 Task: Add a condition where "Channel Is not Web form" in new tickets in your groups.
Action: Mouse moved to (102, 396)
Screenshot: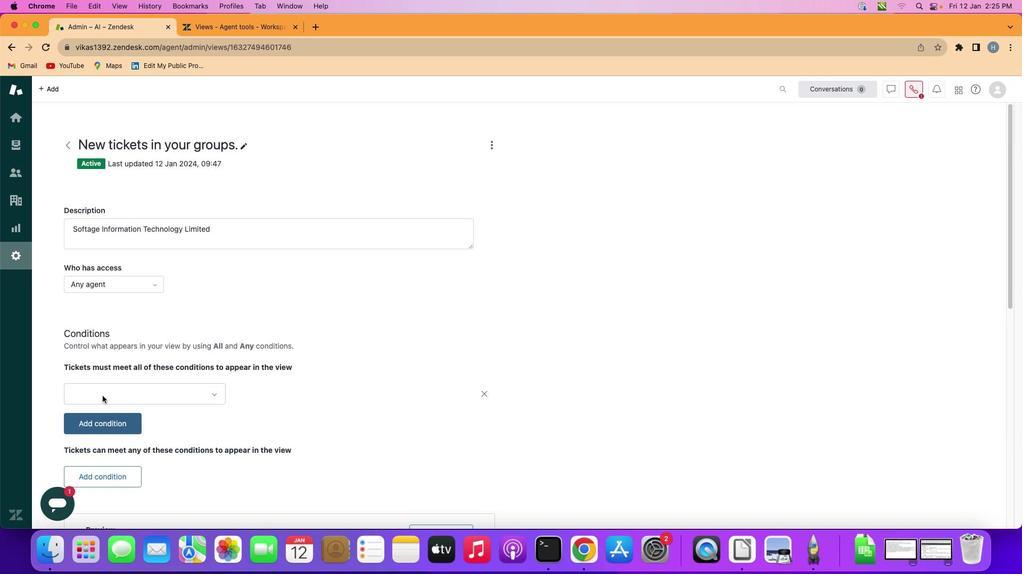 
Action: Mouse pressed left at (102, 396)
Screenshot: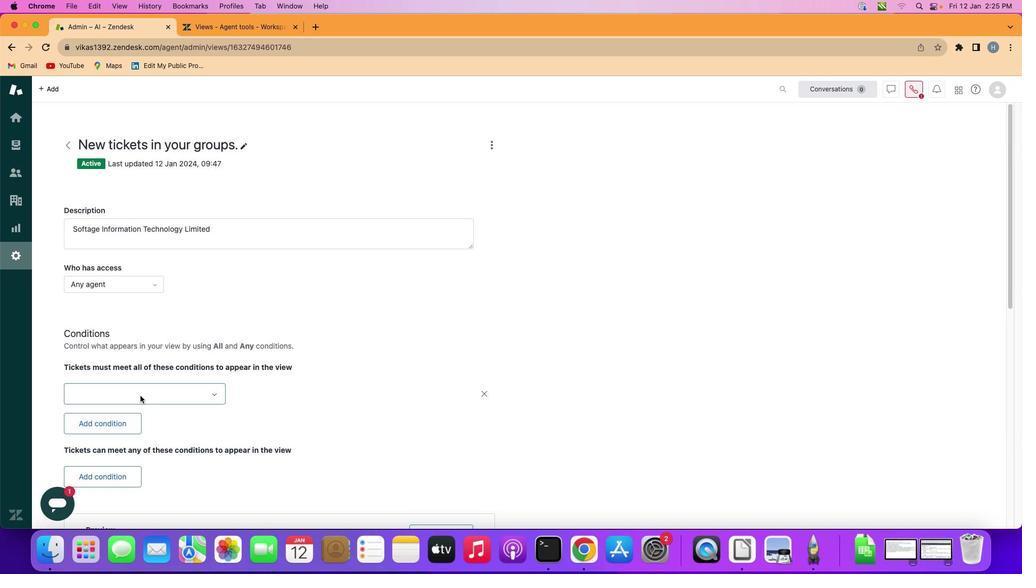 
Action: Mouse moved to (163, 392)
Screenshot: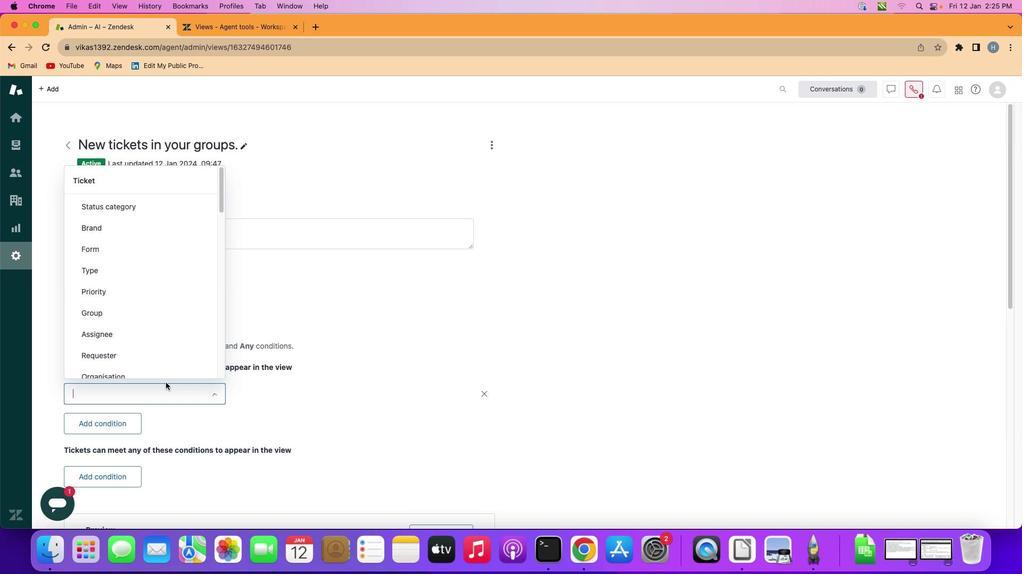 
Action: Mouse pressed left at (163, 392)
Screenshot: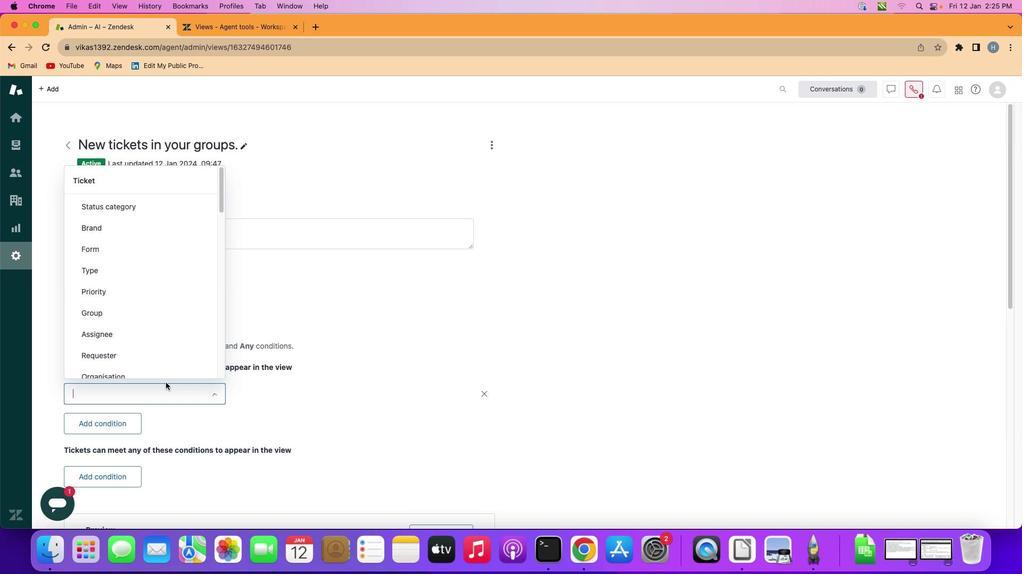
Action: Mouse moved to (168, 271)
Screenshot: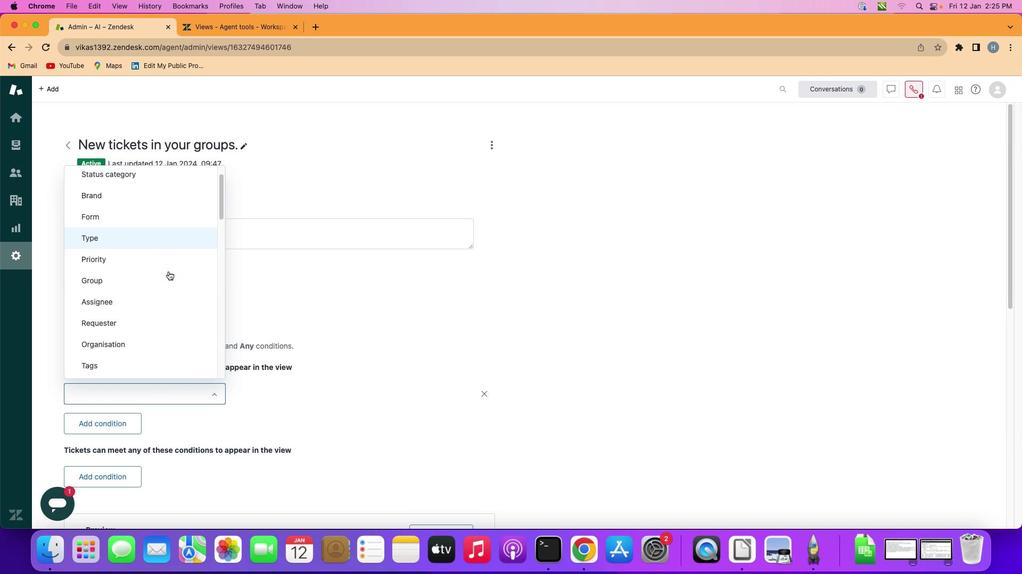 
Action: Mouse scrolled (168, 271) with delta (0, 0)
Screenshot: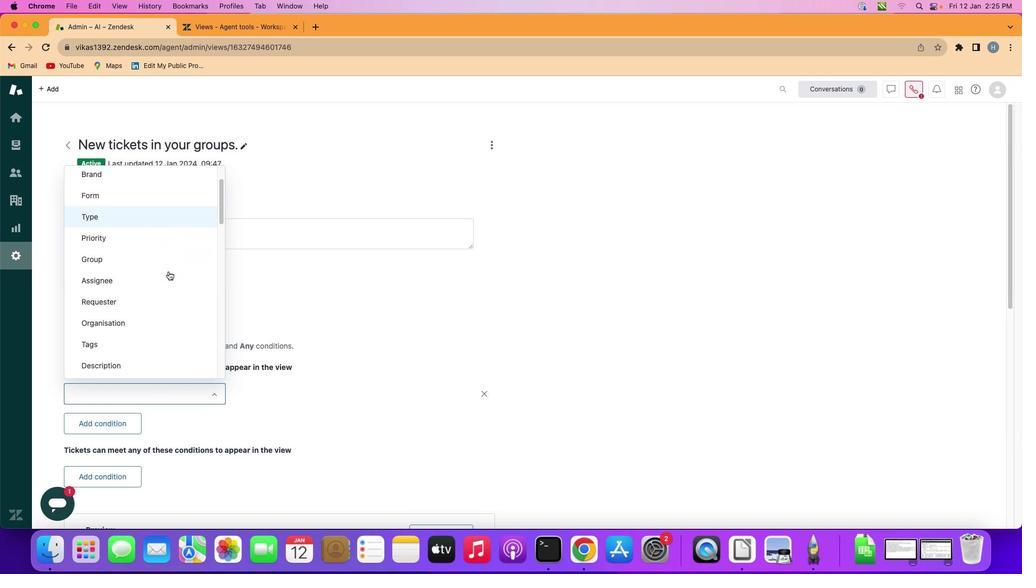 
Action: Mouse scrolled (168, 271) with delta (0, 0)
Screenshot: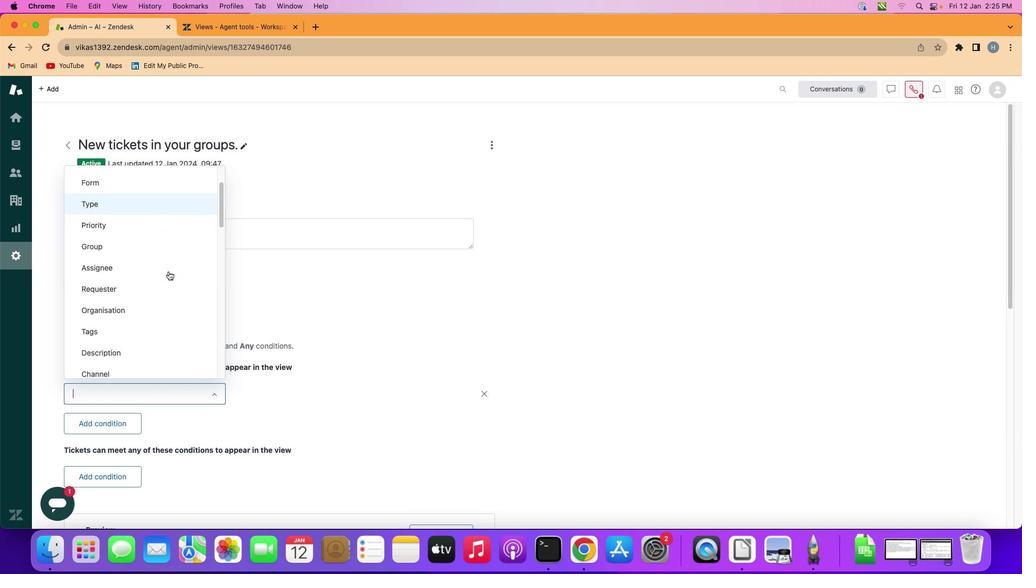 
Action: Mouse scrolled (168, 271) with delta (0, 0)
Screenshot: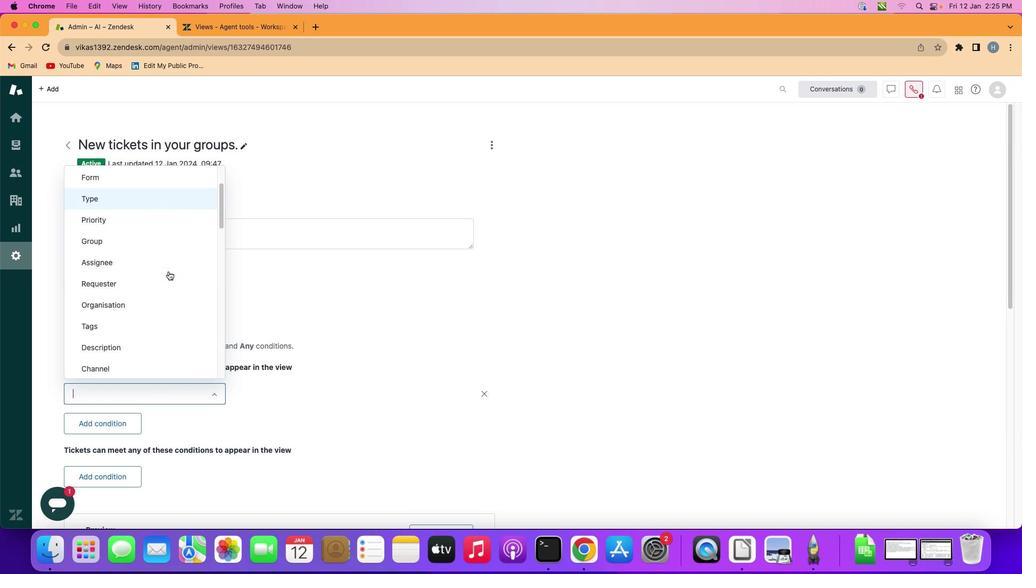 
Action: Mouse scrolled (168, 271) with delta (0, 0)
Screenshot: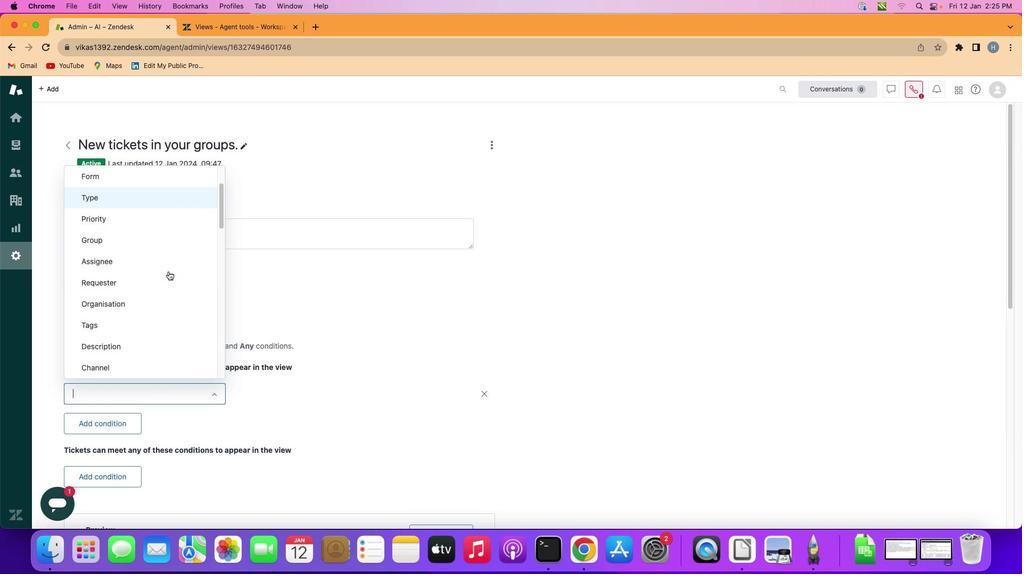 
Action: Mouse scrolled (168, 271) with delta (0, 0)
Screenshot: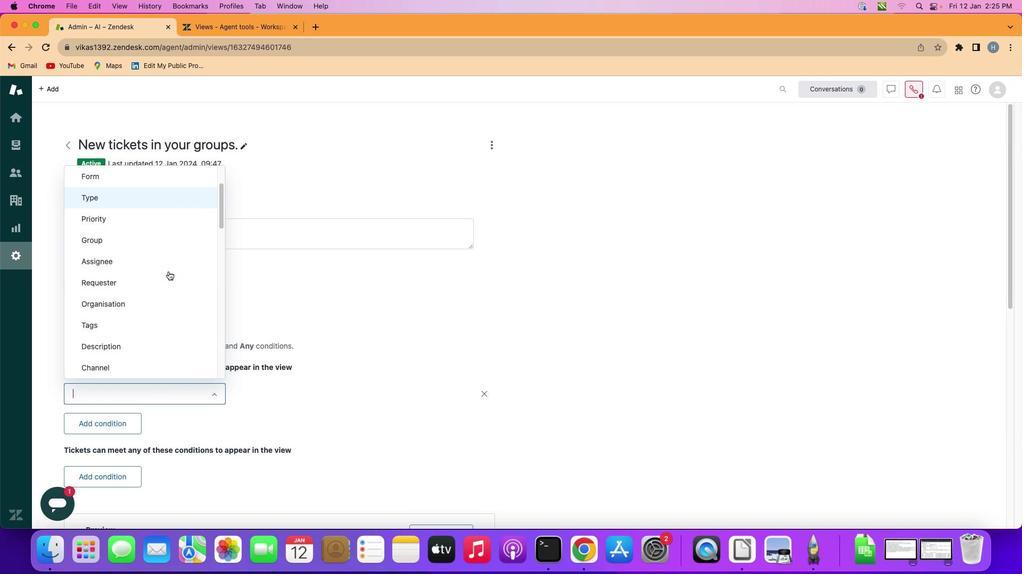 
Action: Mouse scrolled (168, 271) with delta (0, 0)
Screenshot: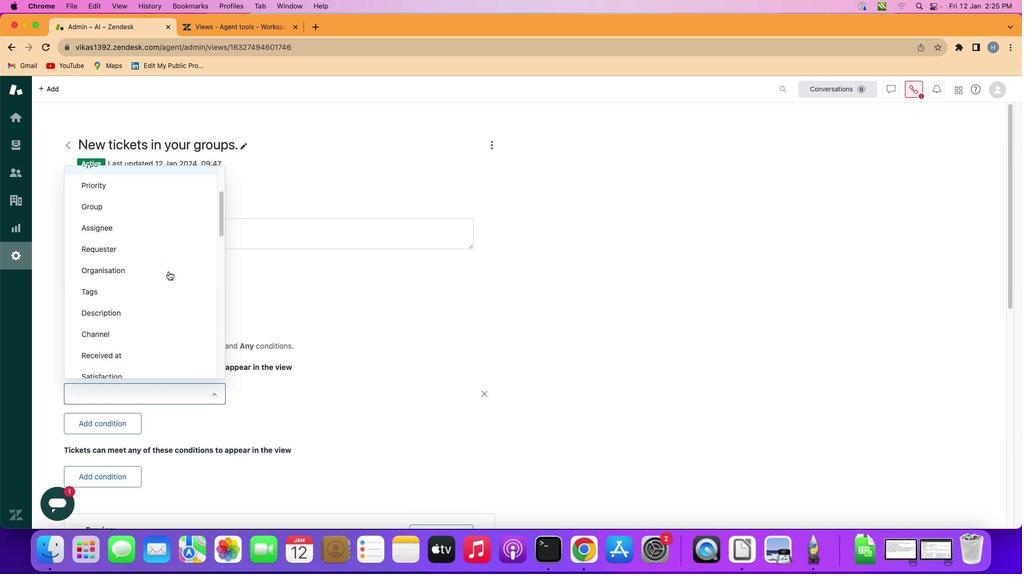 
Action: Mouse scrolled (168, 271) with delta (0, 0)
Screenshot: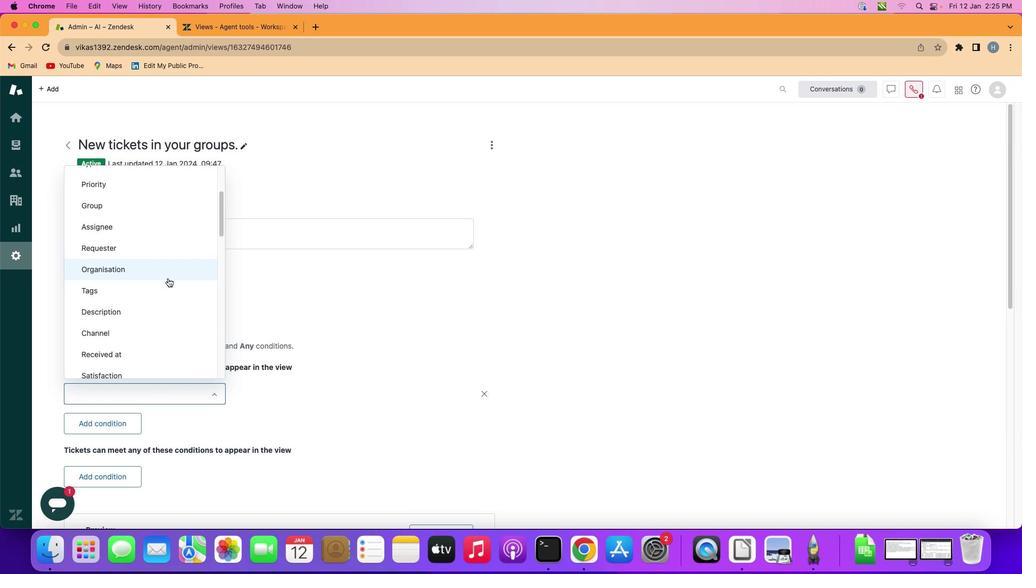 
Action: Mouse scrolled (168, 271) with delta (0, 0)
Screenshot: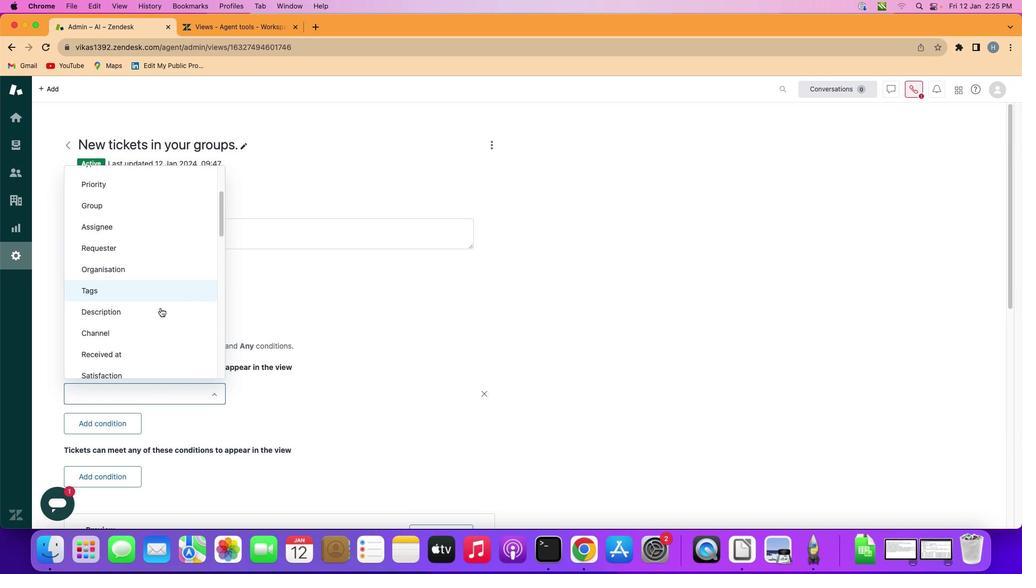 
Action: Mouse scrolled (168, 271) with delta (0, 0)
Screenshot: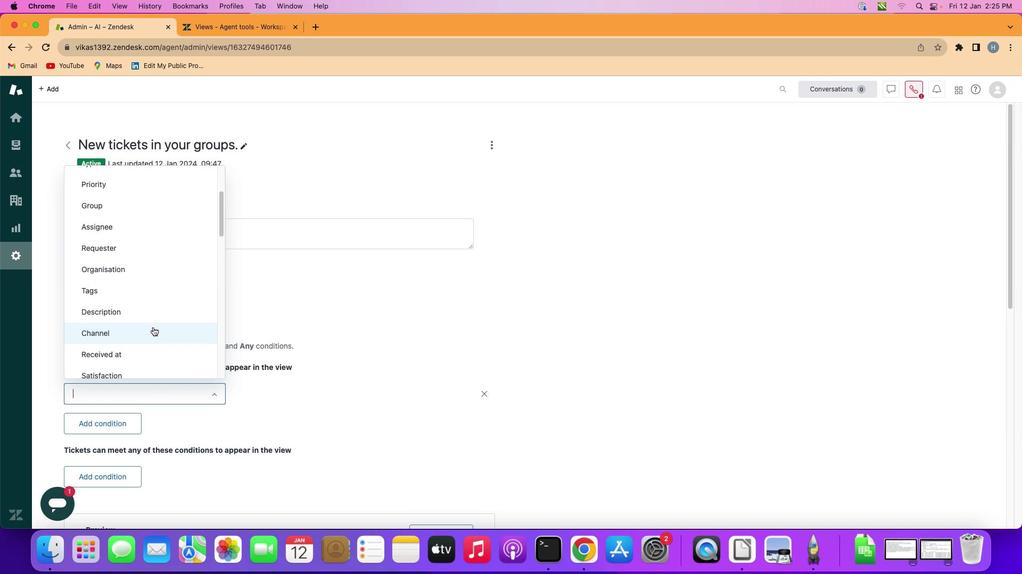 
Action: Mouse moved to (150, 332)
Screenshot: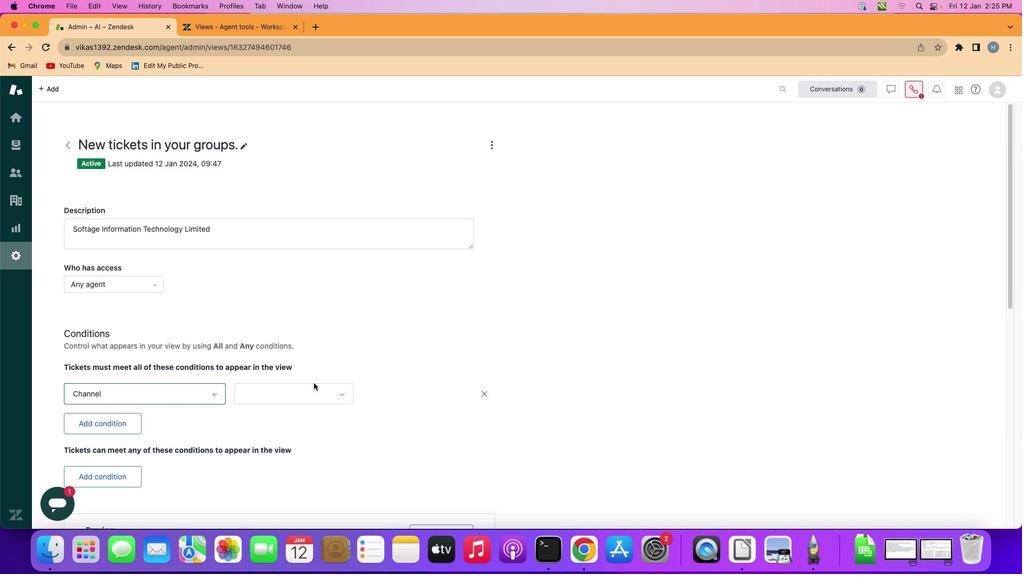 
Action: Mouse pressed left at (150, 332)
Screenshot: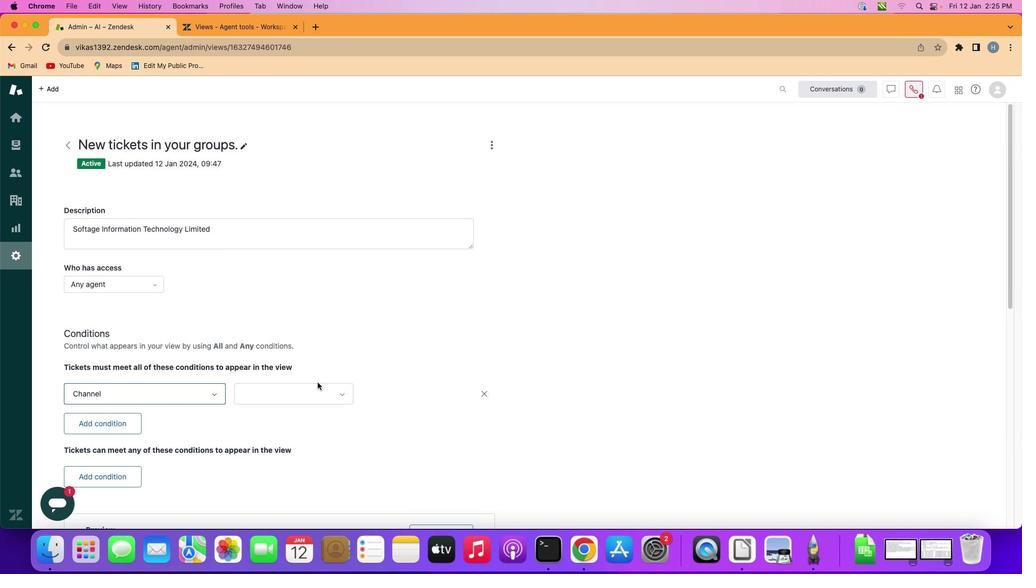 
Action: Mouse moved to (317, 388)
Screenshot: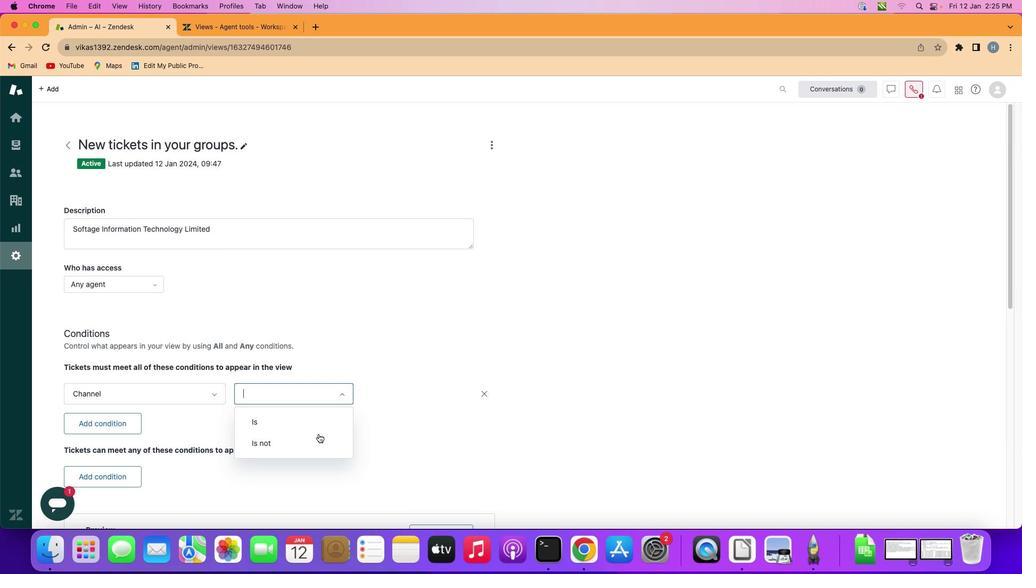 
Action: Mouse pressed left at (317, 388)
Screenshot: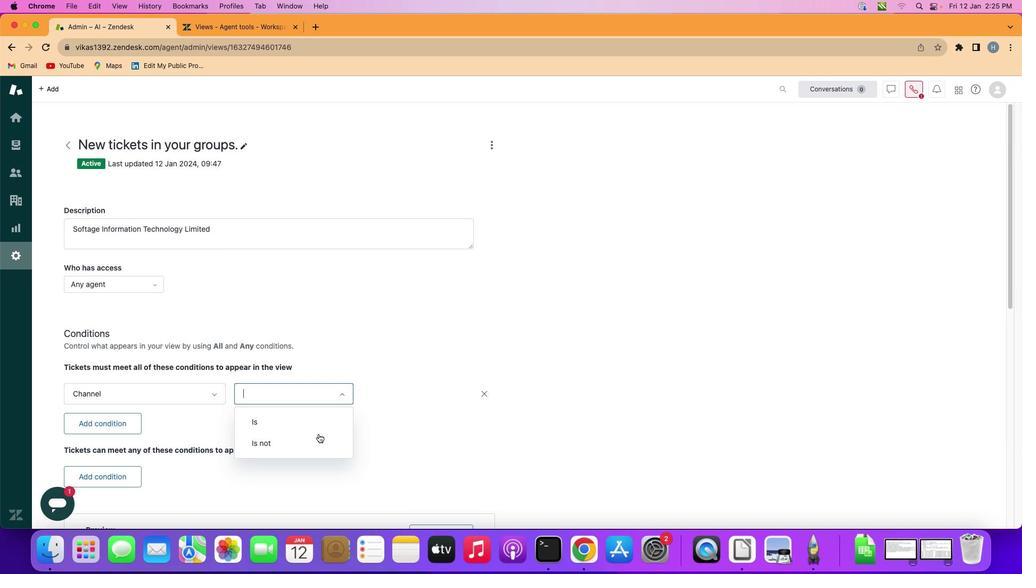 
Action: Mouse moved to (317, 450)
Screenshot: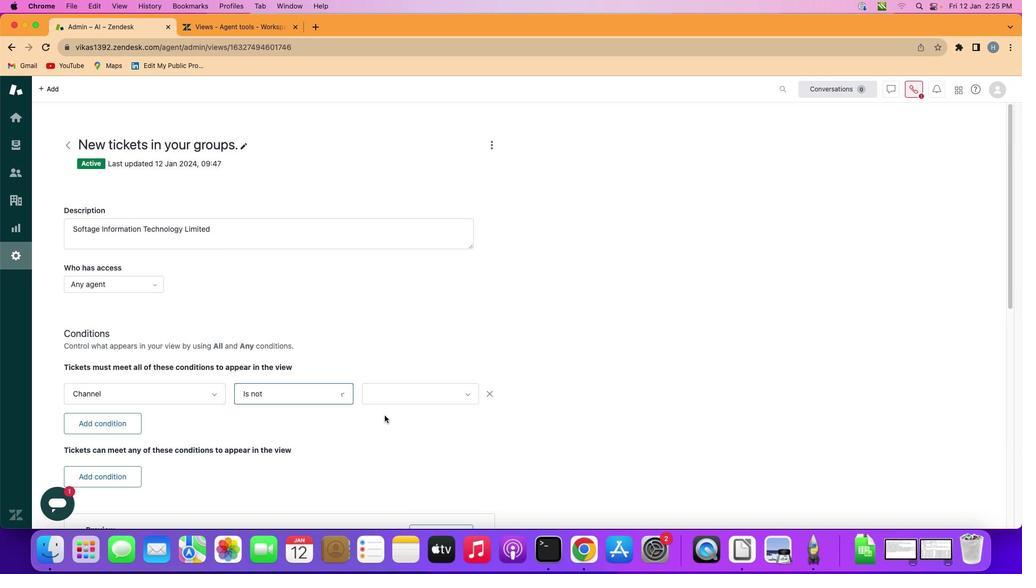
Action: Mouse pressed left at (317, 450)
Screenshot: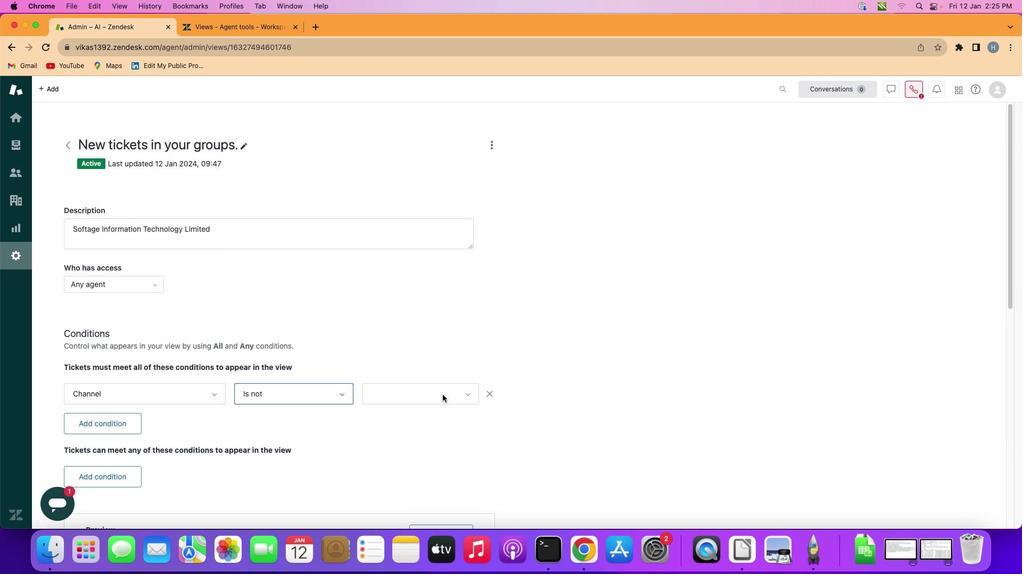 
Action: Mouse moved to (444, 393)
Screenshot: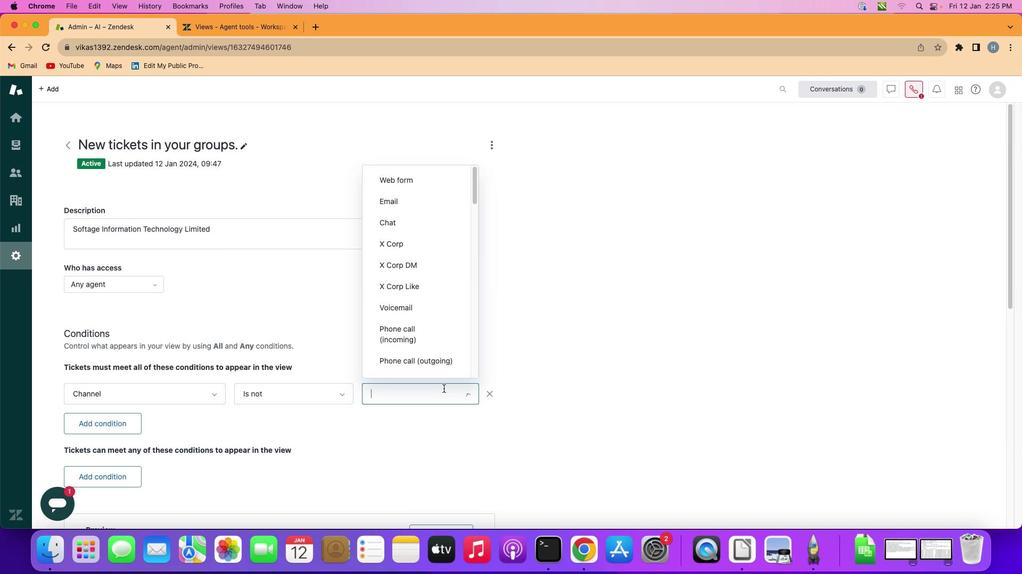 
Action: Mouse pressed left at (444, 393)
Screenshot: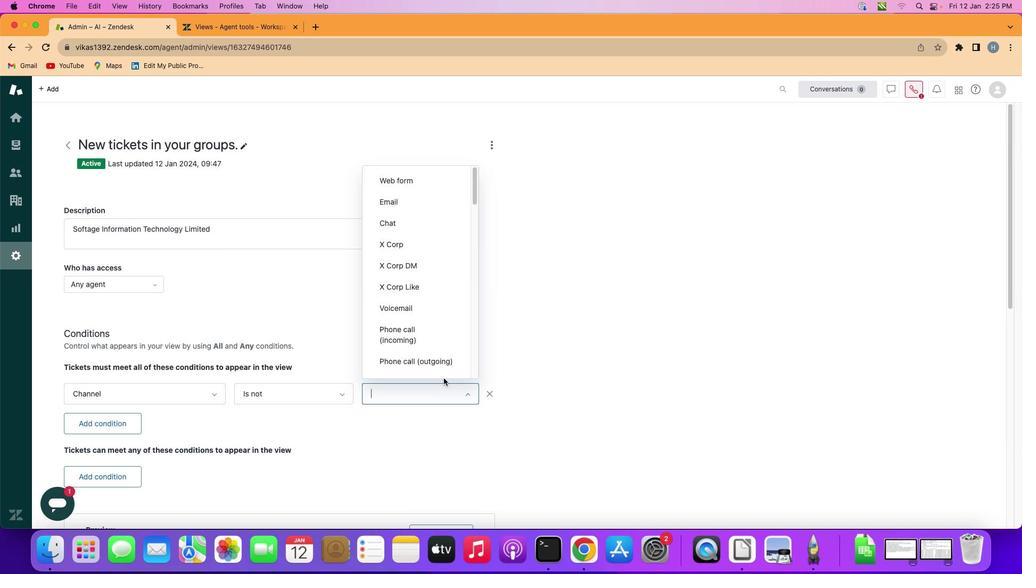 
Action: Mouse moved to (436, 184)
Screenshot: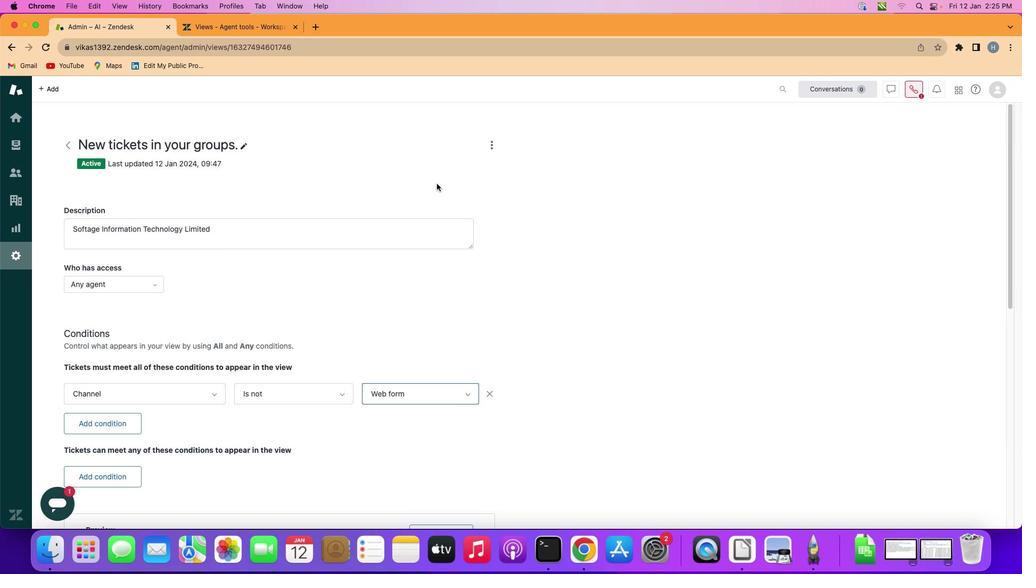
Action: Mouse pressed left at (436, 184)
Screenshot: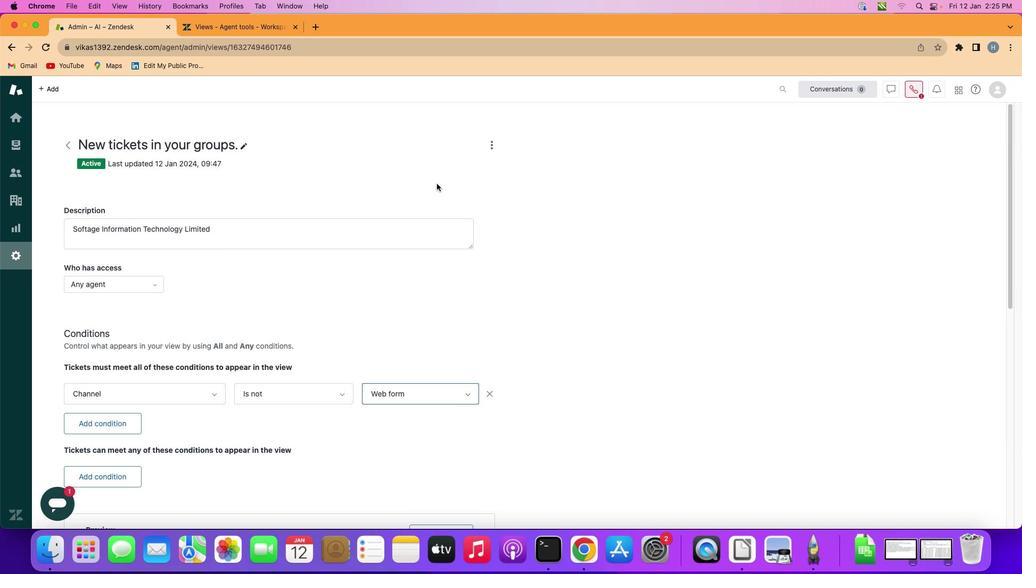 
Action: Mouse moved to (437, 183)
Screenshot: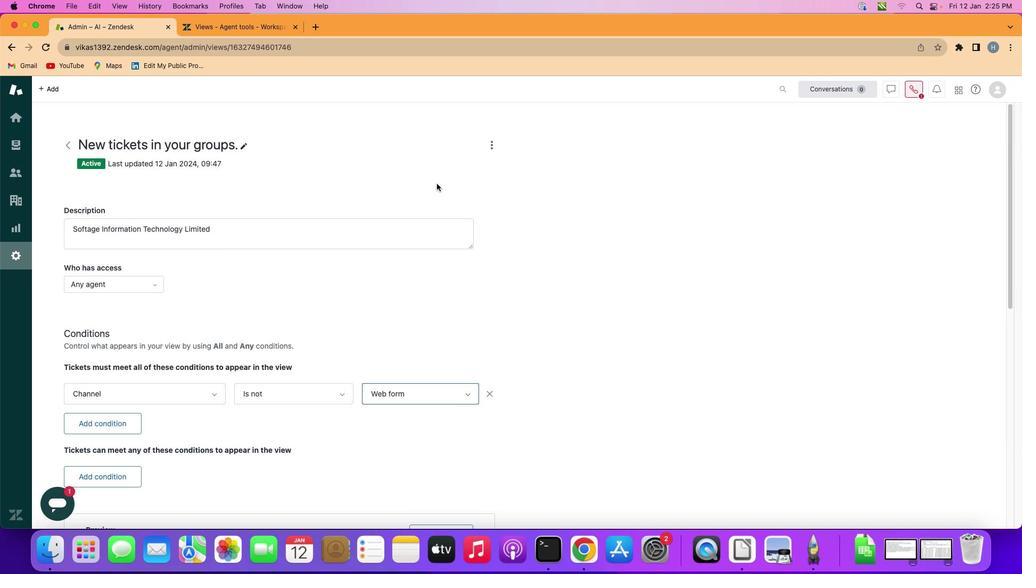 
